 Task: Add an event with the title Presentation Rehearsal and Final Refinements, date '2023/10/30', time 9:15 AM to 11:15 AMand add a description: Throughout the retreat, participants will be immersed in a variety of engaging and interactive exercises that encourage teamwork, problem-solving, and creativity. The activities are carefully designed to challenge individuals, foster collaboration, and highlight the power of collective effort.Select event color  Blueberry . Add location for the event as: 789 Bairro Alto, Lisbon, Portugal, logged in from the account softage.5@softage.netand send the event invitation to softage.8@softage.net and softage.9@softage.net. Set a reminder for the event Weekly on Sunday
Action: Mouse moved to (60, 111)
Screenshot: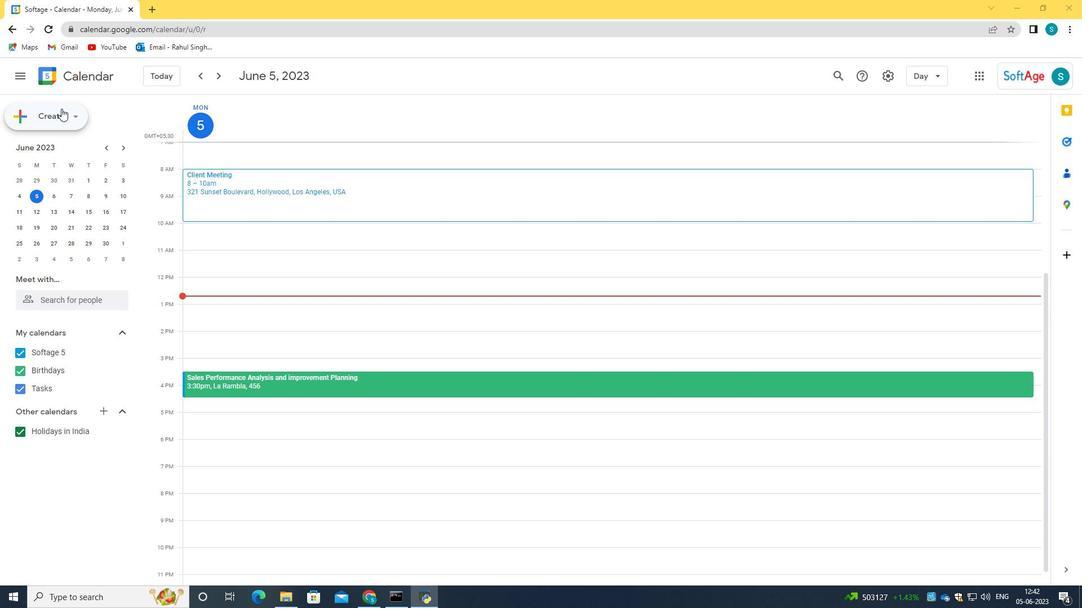
Action: Mouse pressed left at (60, 111)
Screenshot: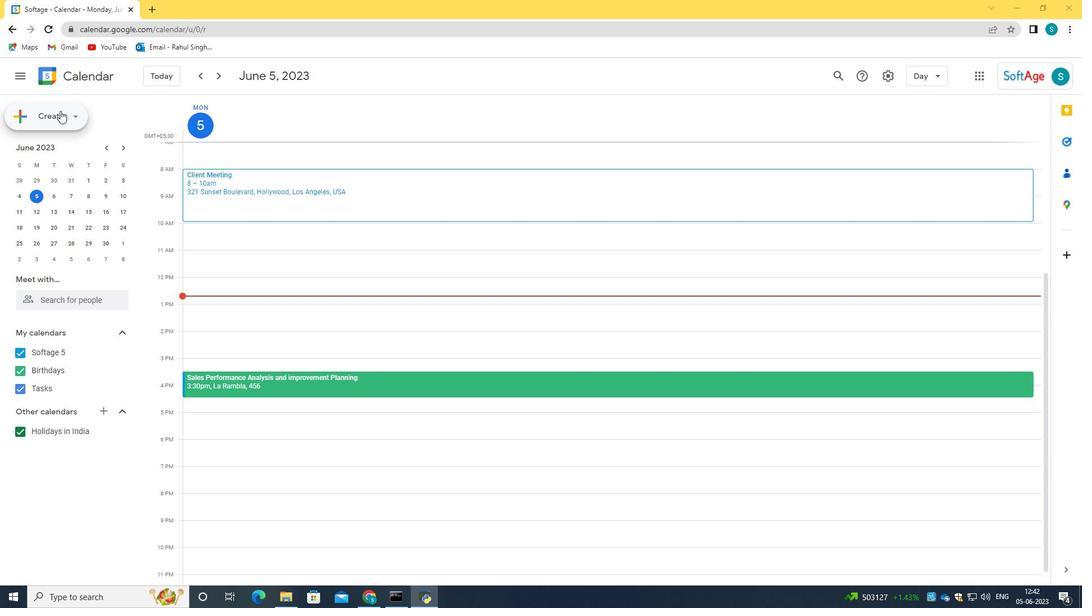 
Action: Mouse moved to (60, 149)
Screenshot: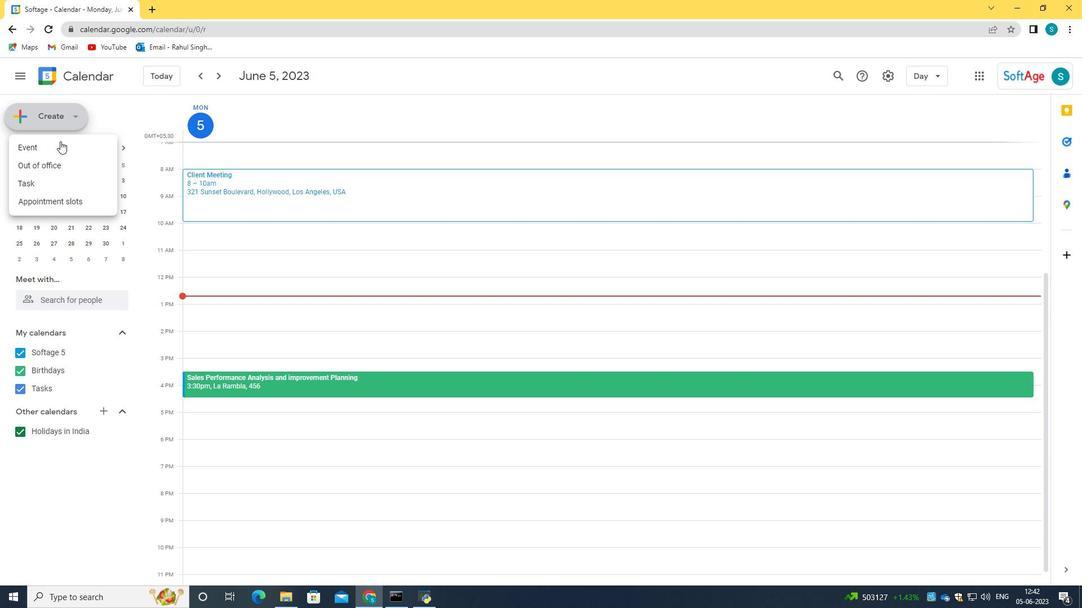 
Action: Mouse pressed left at (60, 149)
Screenshot: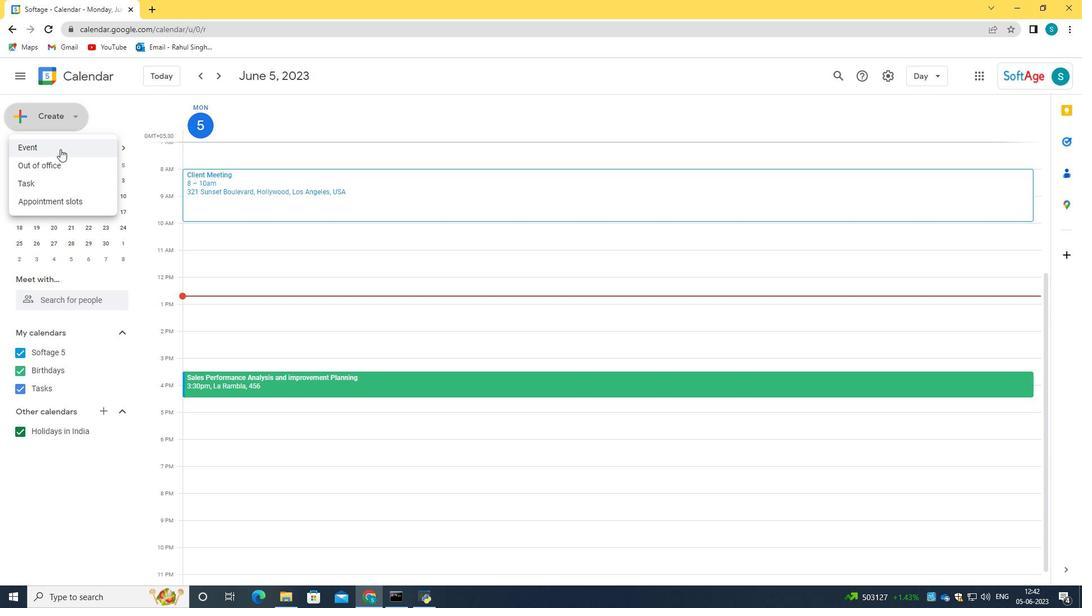 
Action: Mouse moved to (639, 452)
Screenshot: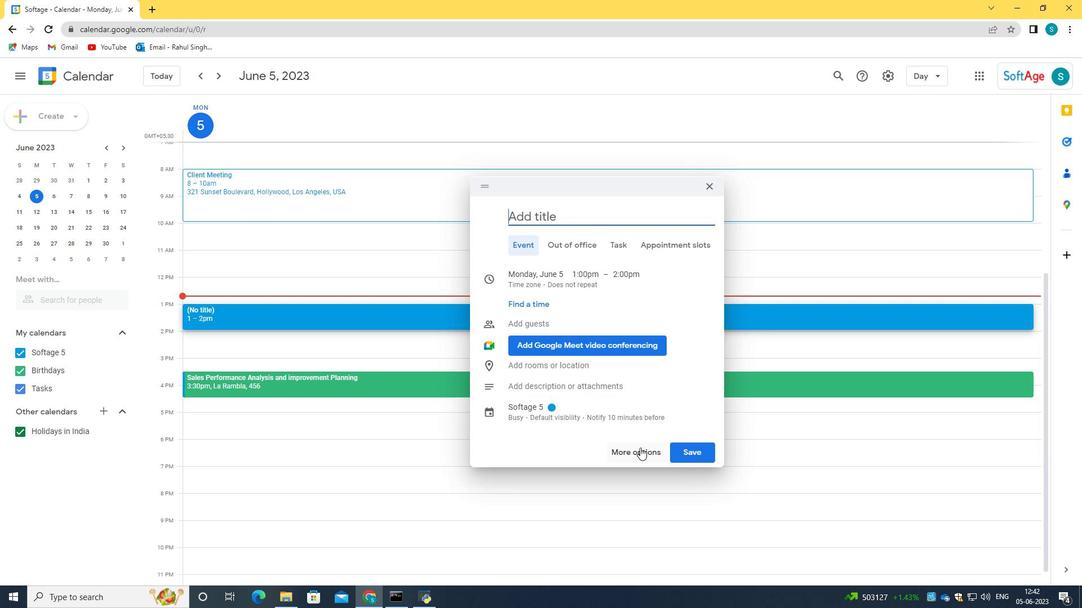 
Action: Mouse pressed left at (639, 452)
Screenshot: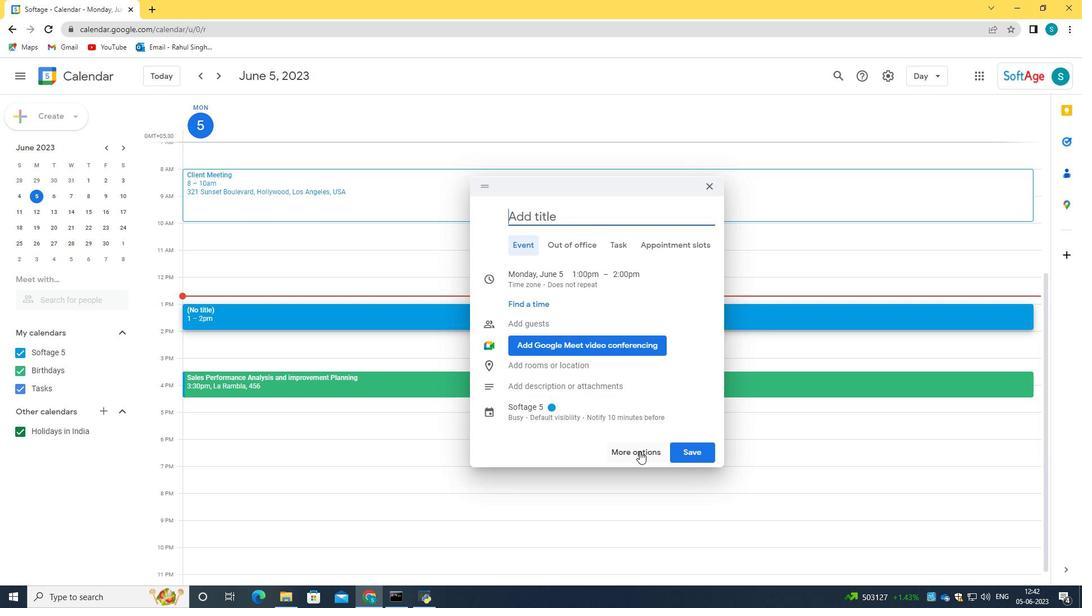 
Action: Mouse moved to (108, 81)
Screenshot: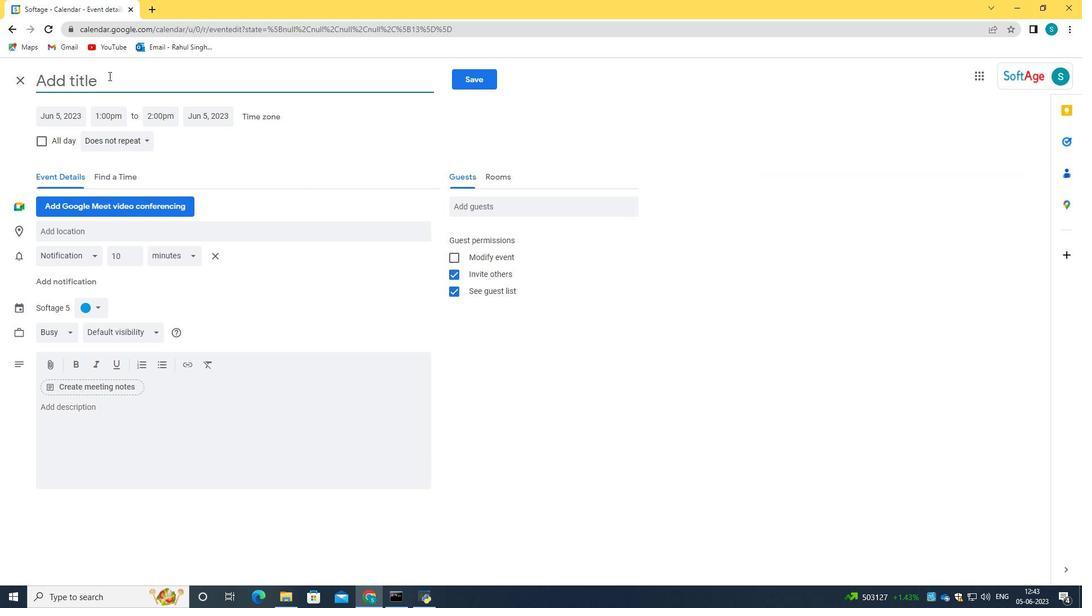 
Action: Mouse pressed left at (108, 81)
Screenshot: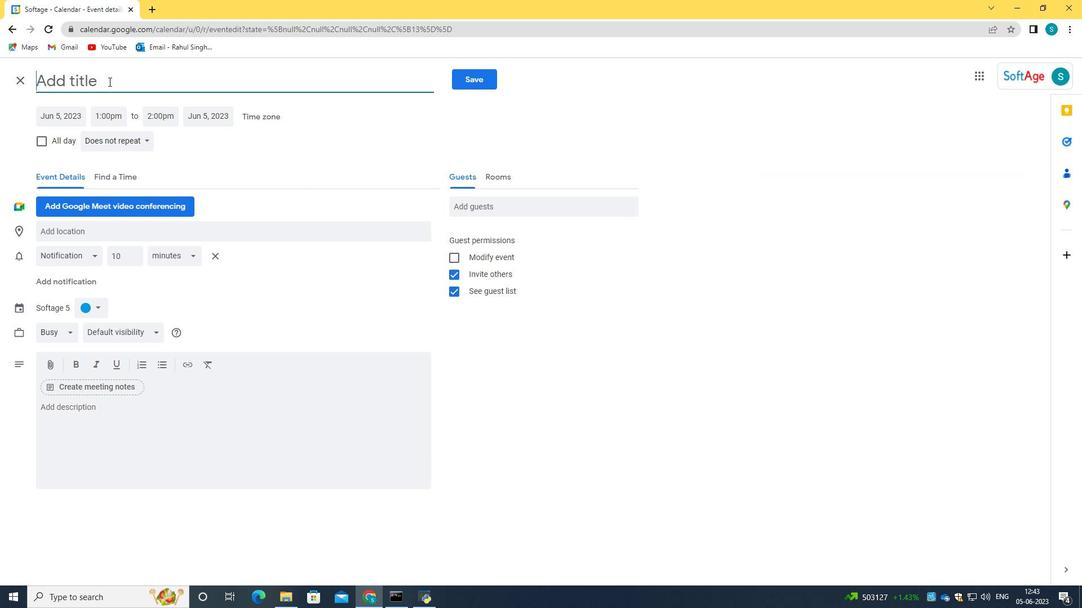 
Action: Key pressed <Key.caps_lock>P<Key.caps_lock>resentation<Key.space><Key.caps_lock>R<Key.caps_lock>ehearsal<Key.space>and<Key.space><Key.caps_lock>F<Key.caps_lock>inal<Key.space><Key.caps_lock>R<Key.caps_lock>efinements,<Key.space><Key.backspace><Key.backspace>
Screenshot: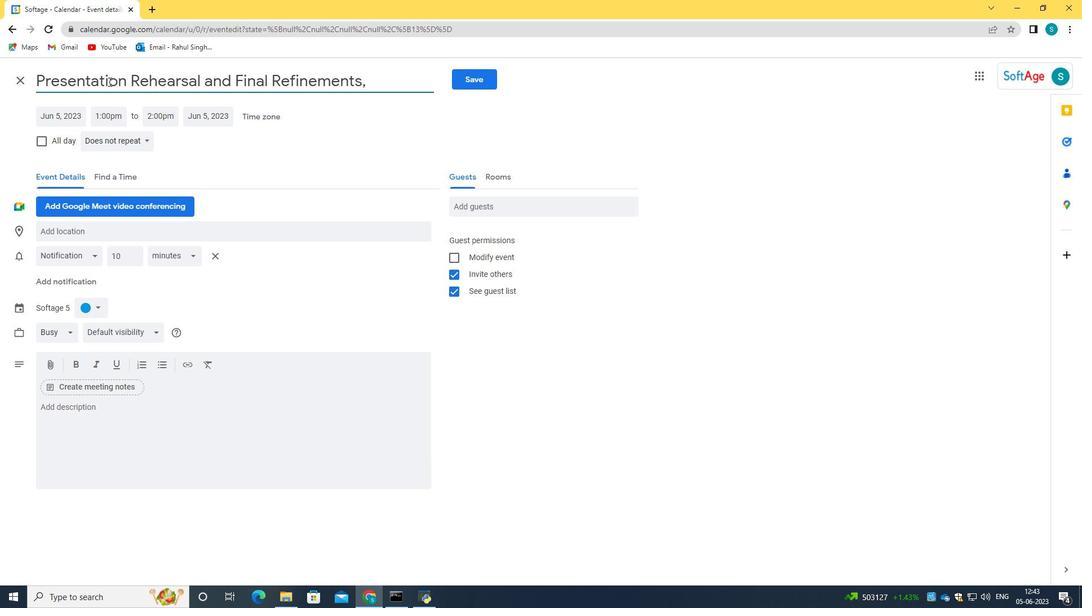 
Action: Mouse moved to (59, 115)
Screenshot: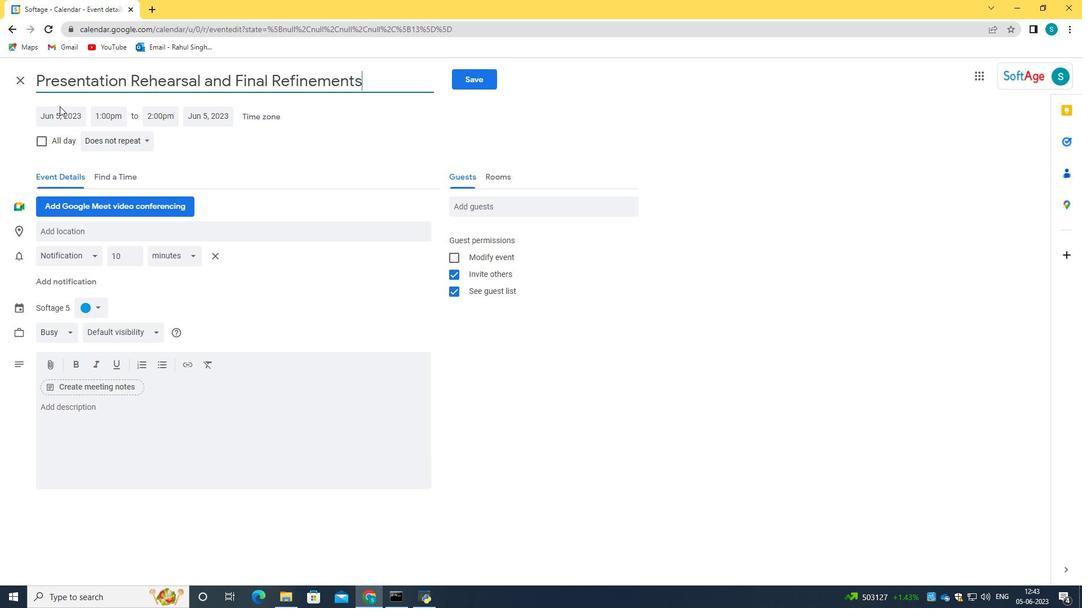 
Action: Mouse pressed left at (59, 115)
Screenshot: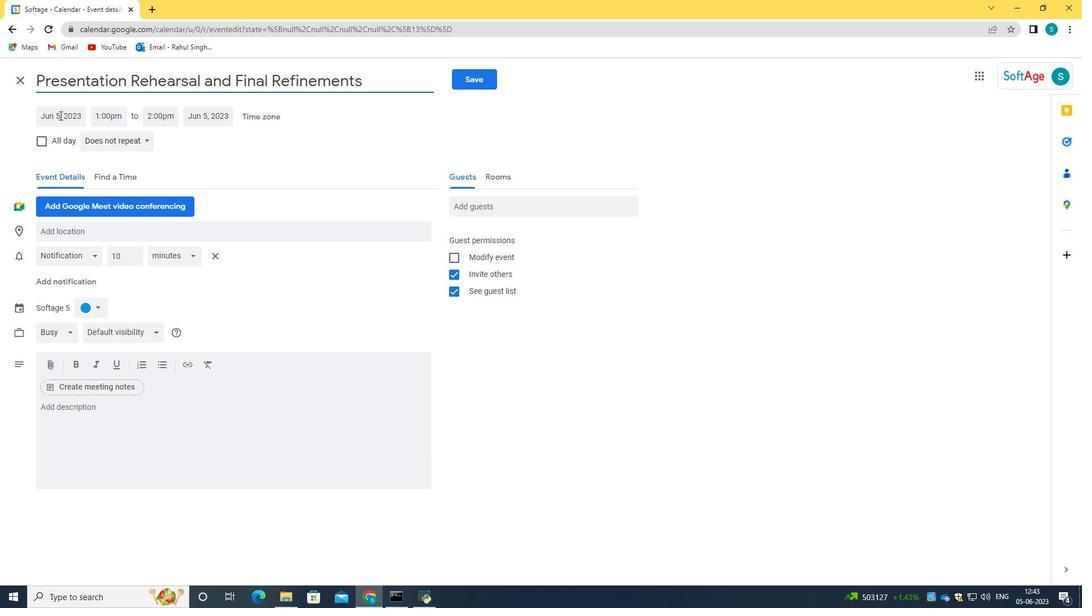 
Action: Key pressed 2023/10/30<Key.tab>09<Key.shift_r>:15<Key.space>am<Key.space><Key.tab>11<Key.shift_r>:15<Key.space>am
Screenshot: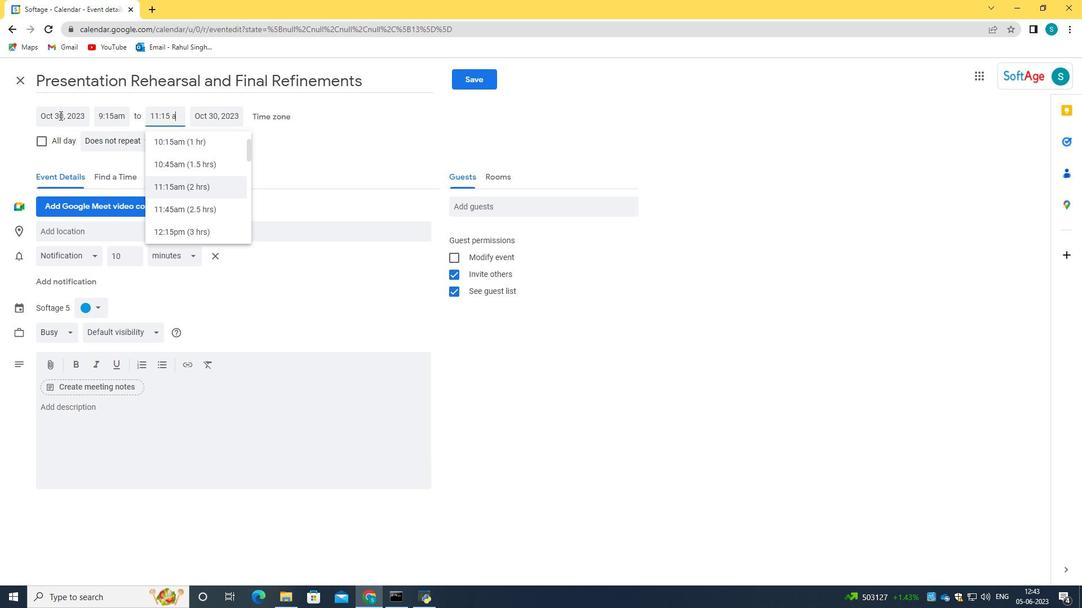 
Action: Mouse moved to (193, 185)
Screenshot: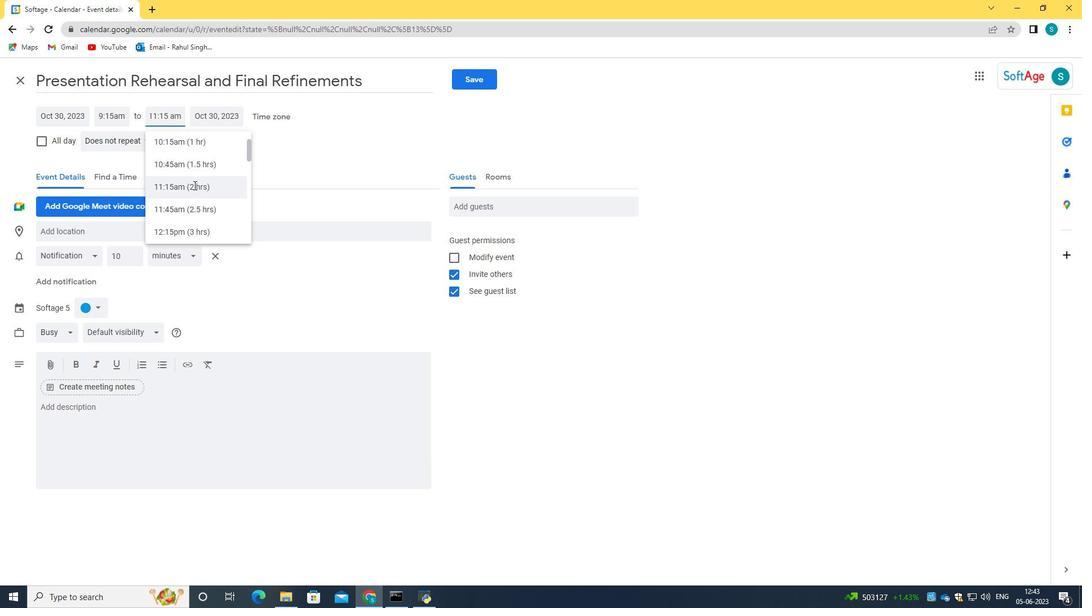 
Action: Mouse pressed left at (193, 185)
Screenshot: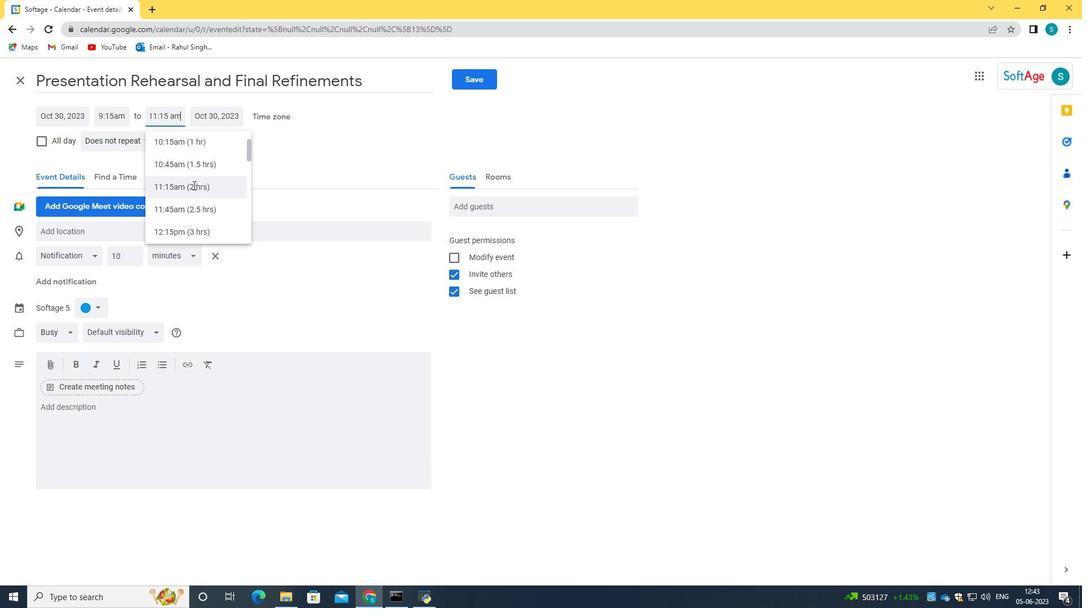 
Action: Mouse moved to (283, 152)
Screenshot: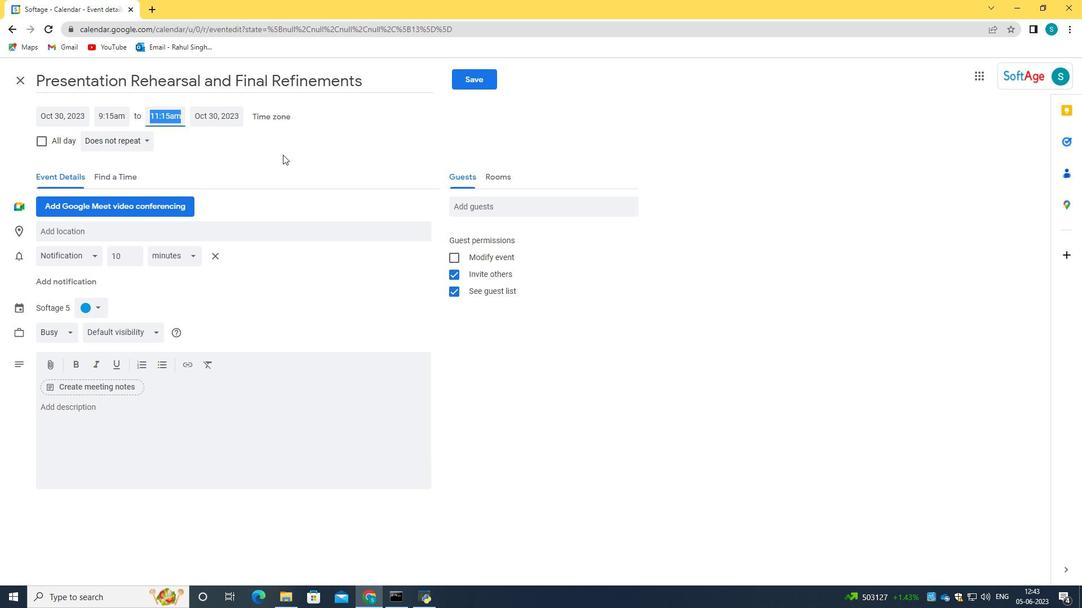 
Action: Mouse pressed left at (283, 152)
Screenshot: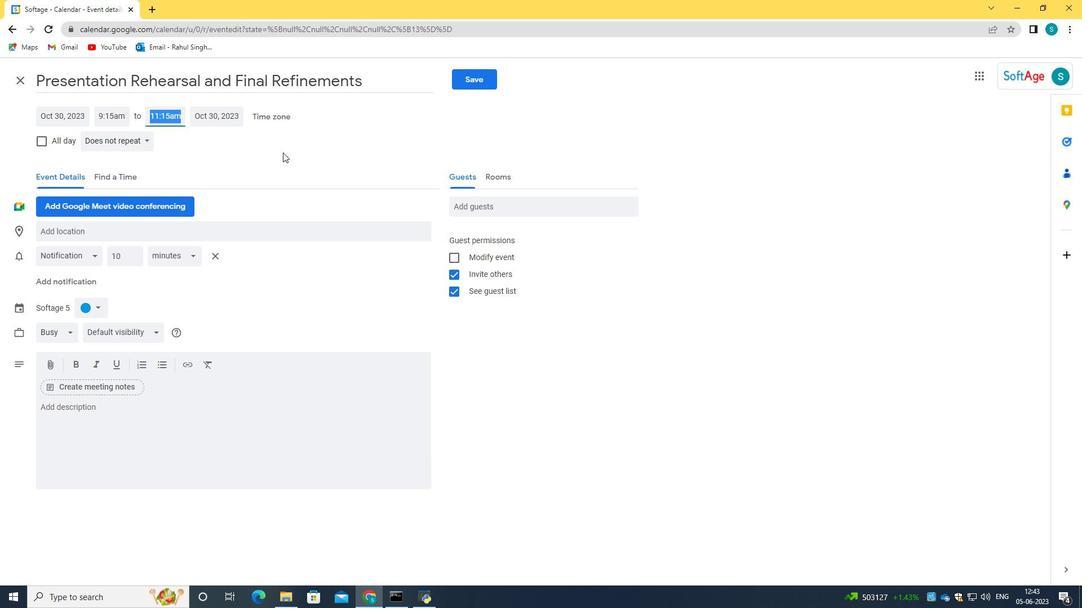 
Action: Mouse moved to (141, 433)
Screenshot: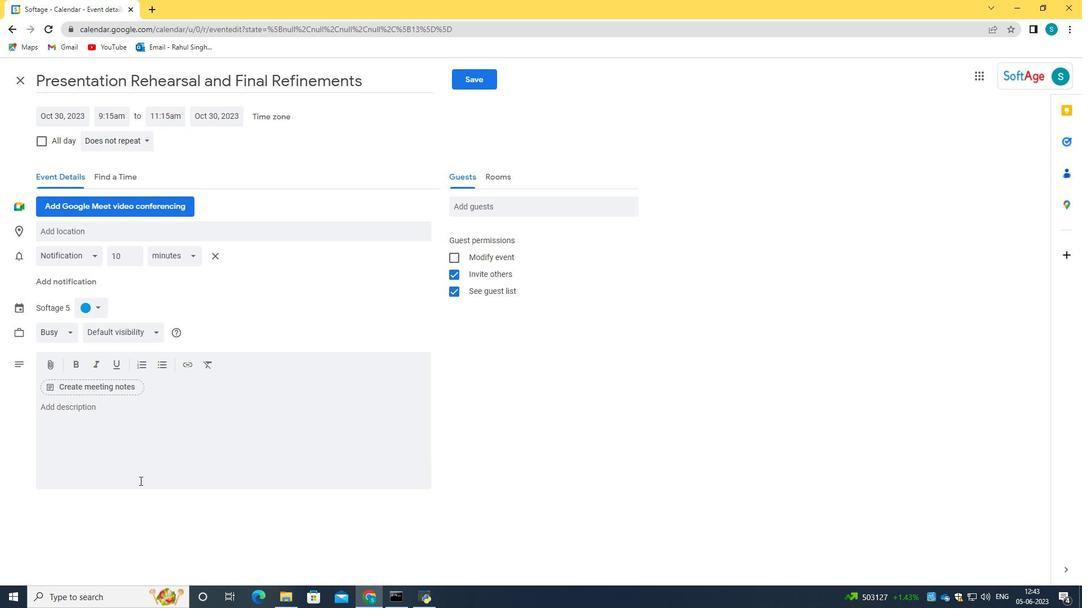 
Action: Mouse pressed left at (141, 433)
Screenshot: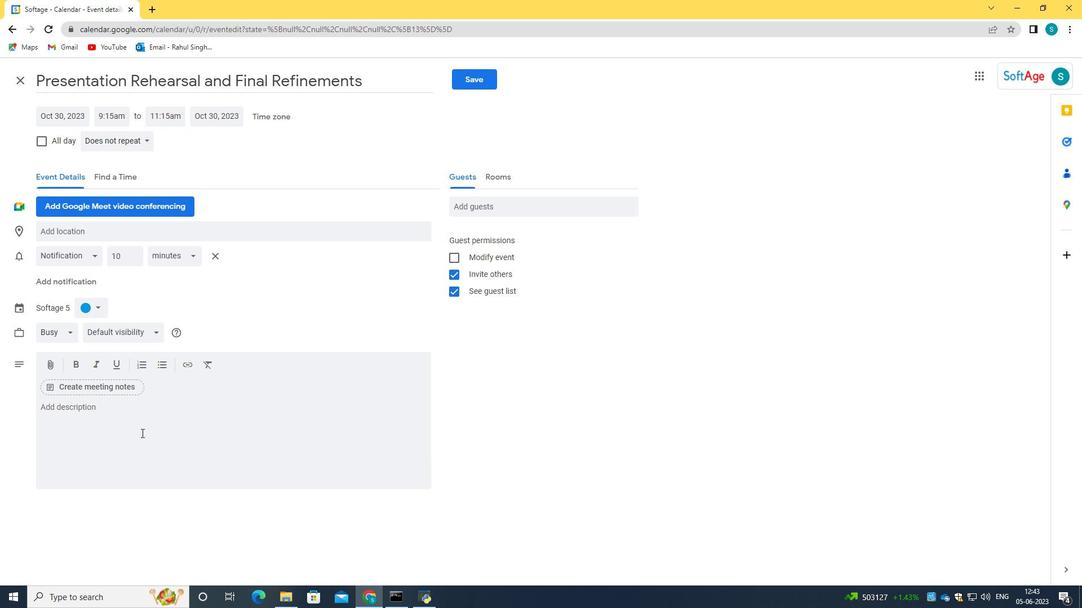 
Action: Key pressed <Key.caps_lock>T<Key.caps_lock>hroughout<Key.space>the<Key.space>retreat<Key.space><Key.backspace>,<Key.space>participants<Key.space>will<Key.space>be<Key.space>immersed<Key.space>in<Key.space>a<Key.space>variety<Key.space>of<Key.space>engaging<Key.space>and<Key.space>interactive<Key.space>s<Key.backspace>exercises<Key.space>that<Key.space>encourage<Key.space>teamwork,<Key.space>problem-solving<Key.space><Key.backspace><Key.space>and<Key.space>creativity.<Key.space><Key.caps_lock>T<Key.caps_lock>he<Key.space>activie<Key.backspace>es<Key.space><Key.backspace><Key.backspace><Key.backspace>ties<Key.space>are<Key.space>carefully<Key.space>designed<Key.space>to<Key.space>challenge<Key.space>individuals<Key.space><Key.backspace>,<Key.space>foster<Key.space>collaboration,<Key.space>and<Key.space>highlights<Key.space>the<Key.space>o<Key.backspace>power<Key.space>of<Key.space>collective<Key.space>effoer<Key.backspace><Key.backspace>rt.
Screenshot: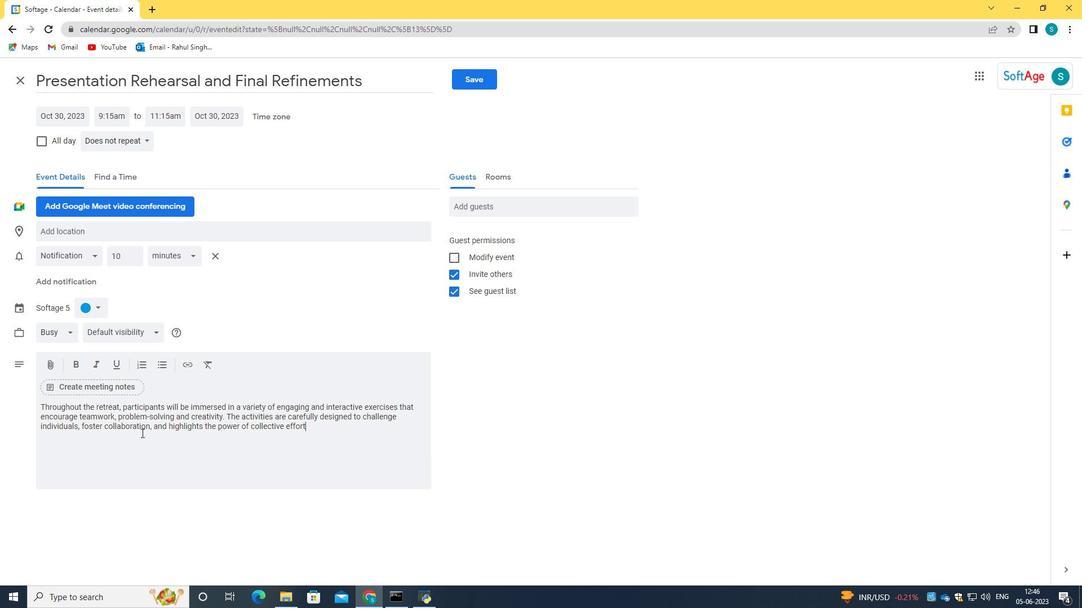 
Action: Mouse moved to (95, 308)
Screenshot: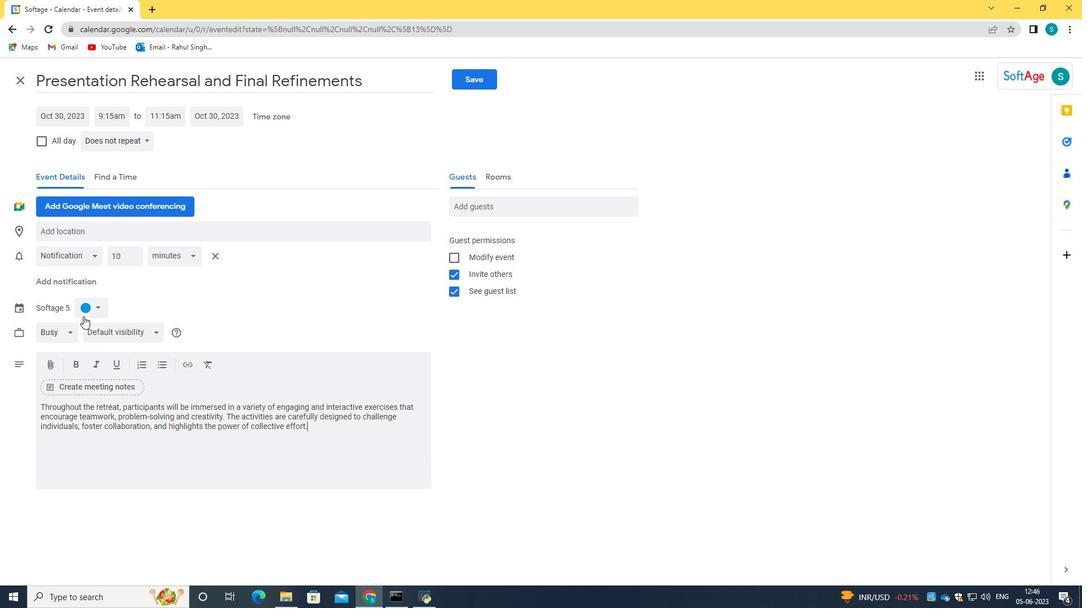 
Action: Mouse pressed left at (95, 308)
Screenshot: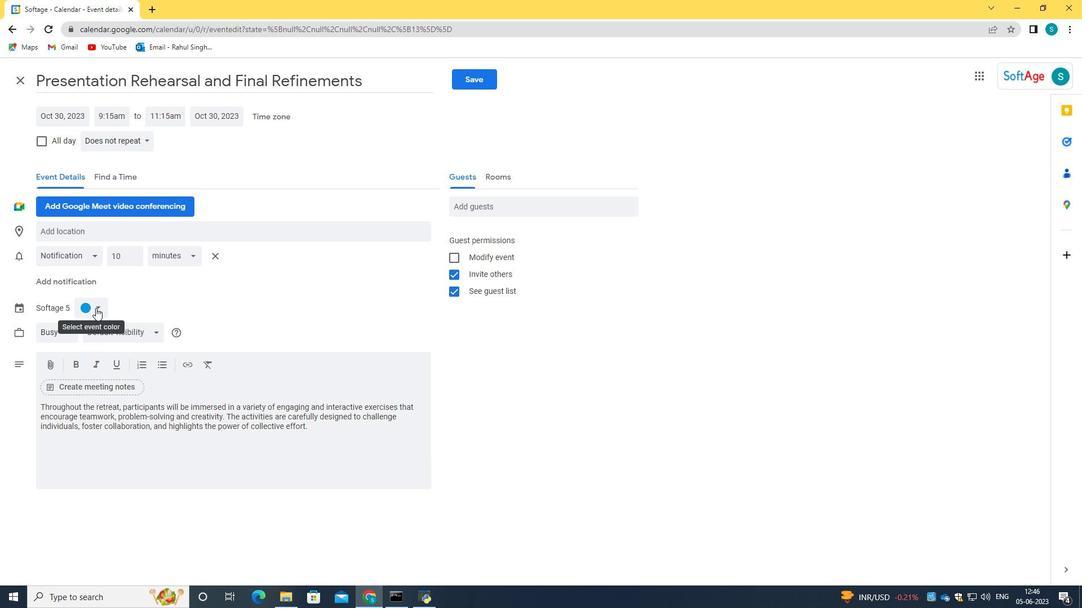 
Action: Mouse moved to (100, 346)
Screenshot: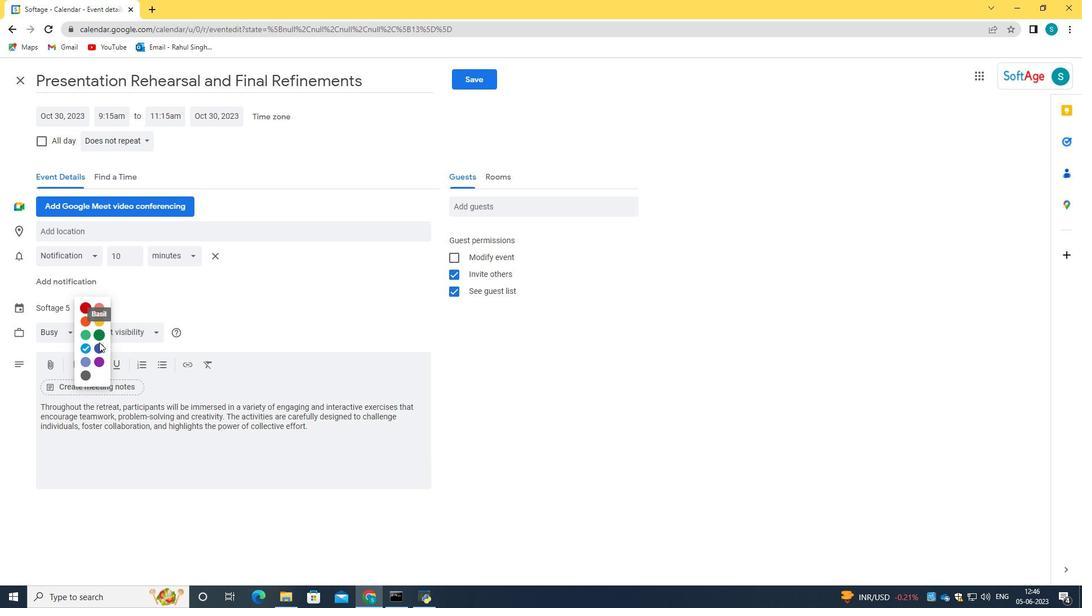 
Action: Mouse pressed left at (100, 346)
Screenshot: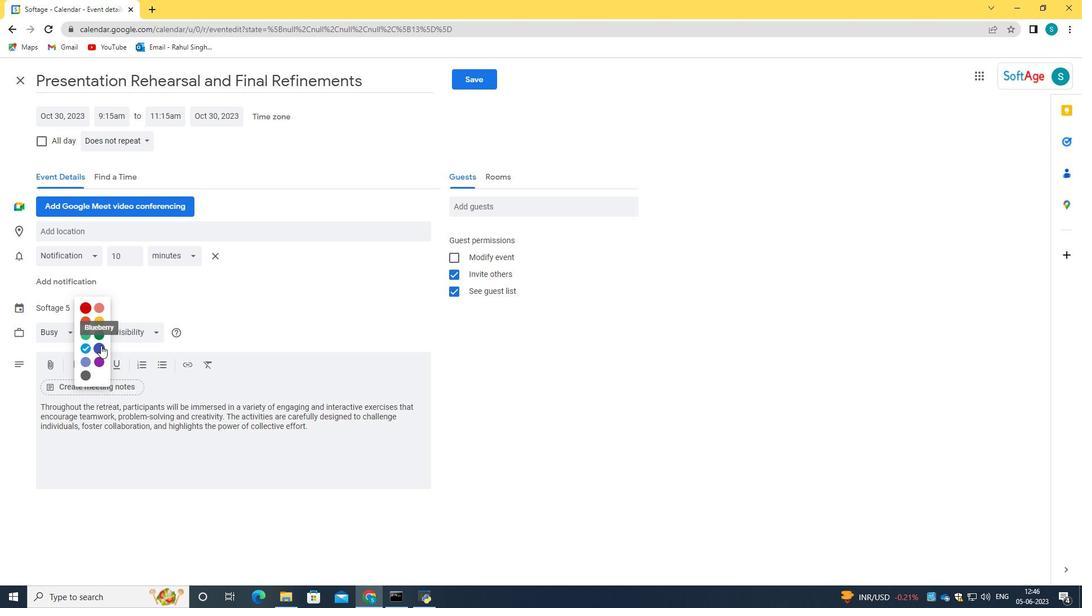 
Action: Mouse moved to (126, 228)
Screenshot: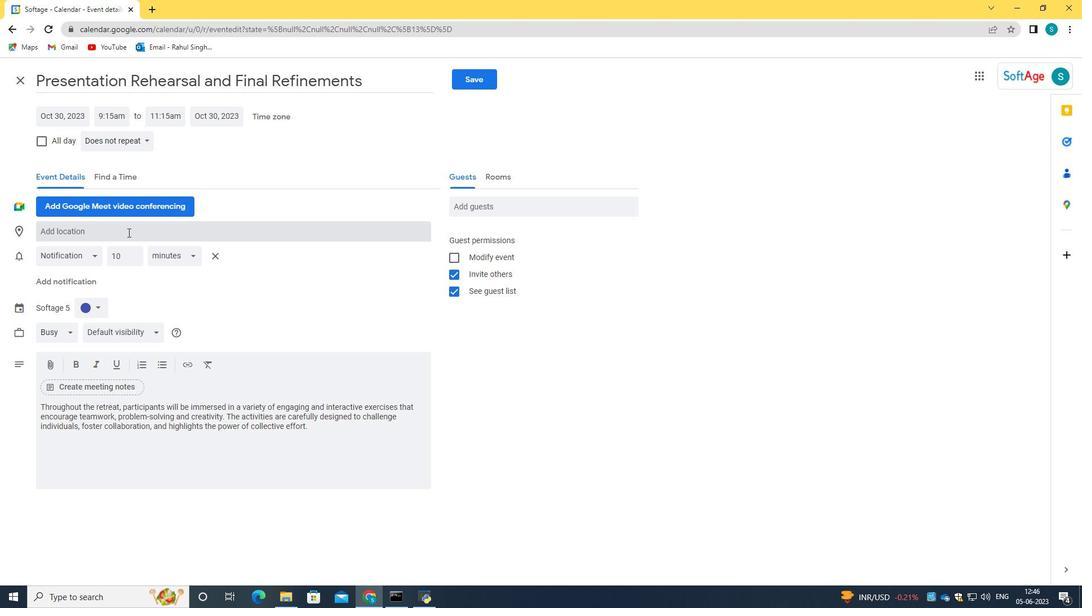 
Action: Mouse pressed left at (126, 228)
Screenshot: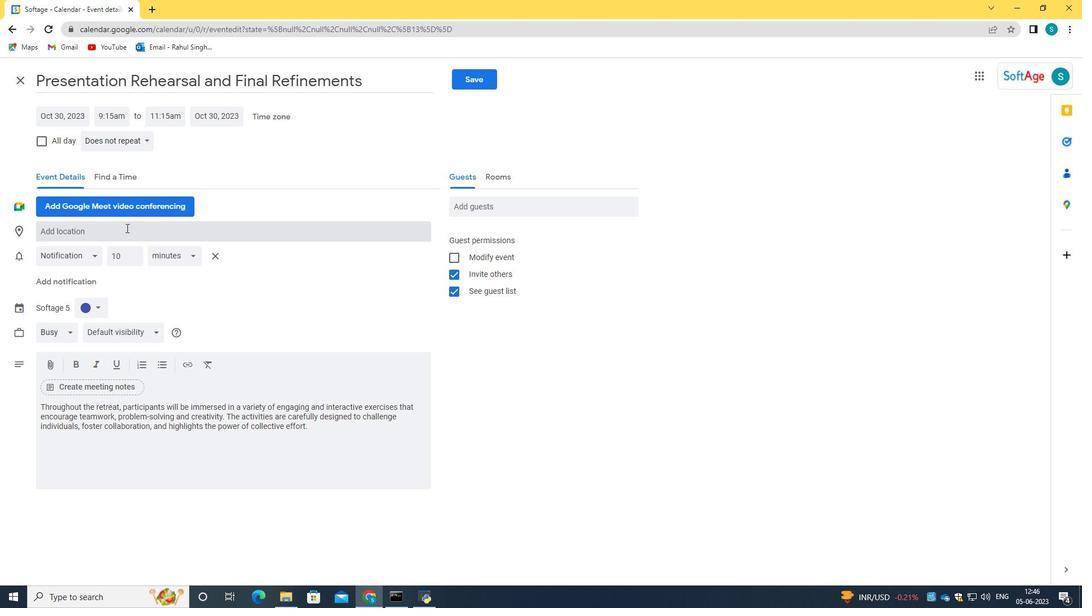 
Action: Key pressed 789<Key.space><Key.caps_lock>B<Key.caps_lock>airro<Key.space><Key.caps_lock>A<Key.caps_lock>lto,<Key.space>l<Key.caps_lock>ISB=<Key.backspace><Key.backspace><Key.backspace><Key.backspace><Key.backspace>L<Key.caps_lock>isbon,<Key.space>p<Key.backspace><Key.caps_lock>P<Key.caps_lock>ottu<Key.backspace><Key.backspace><Key.backspace>rtugal
Screenshot: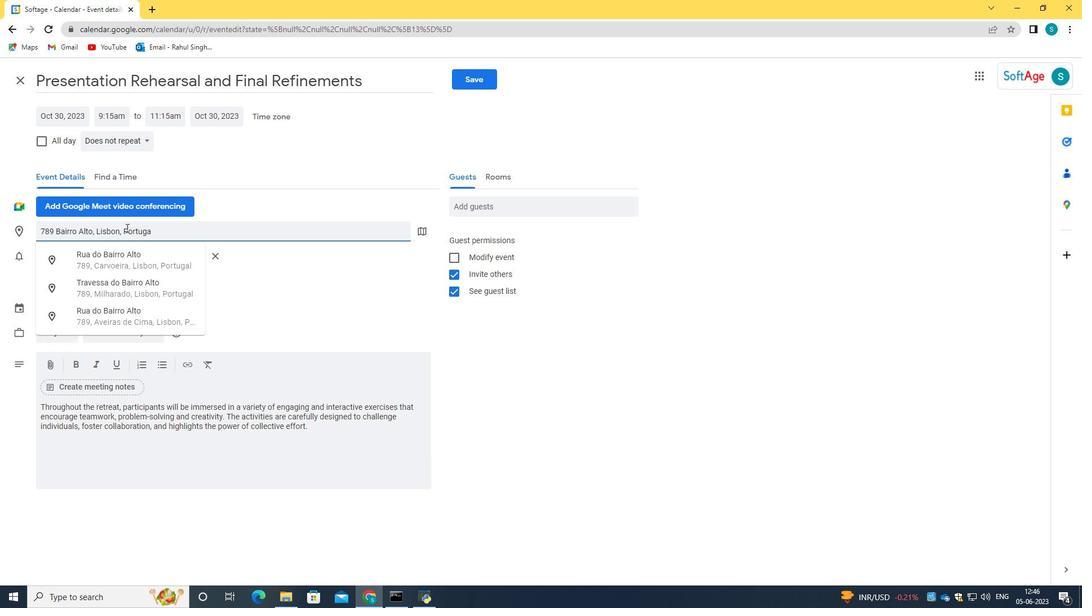 
Action: Mouse moved to (125, 254)
Screenshot: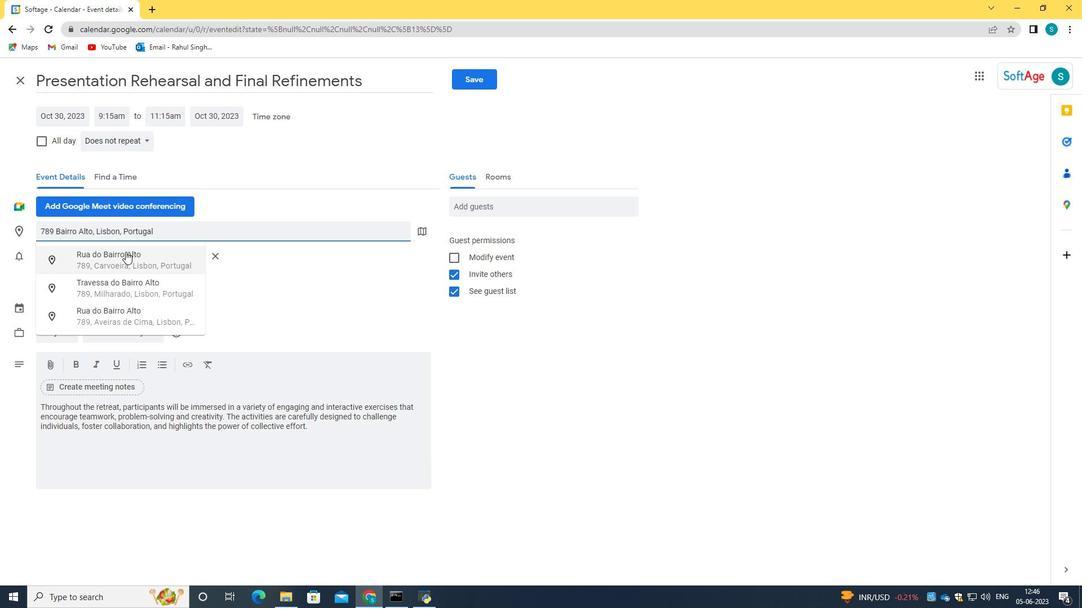 
Action: Mouse pressed left at (125, 254)
Screenshot: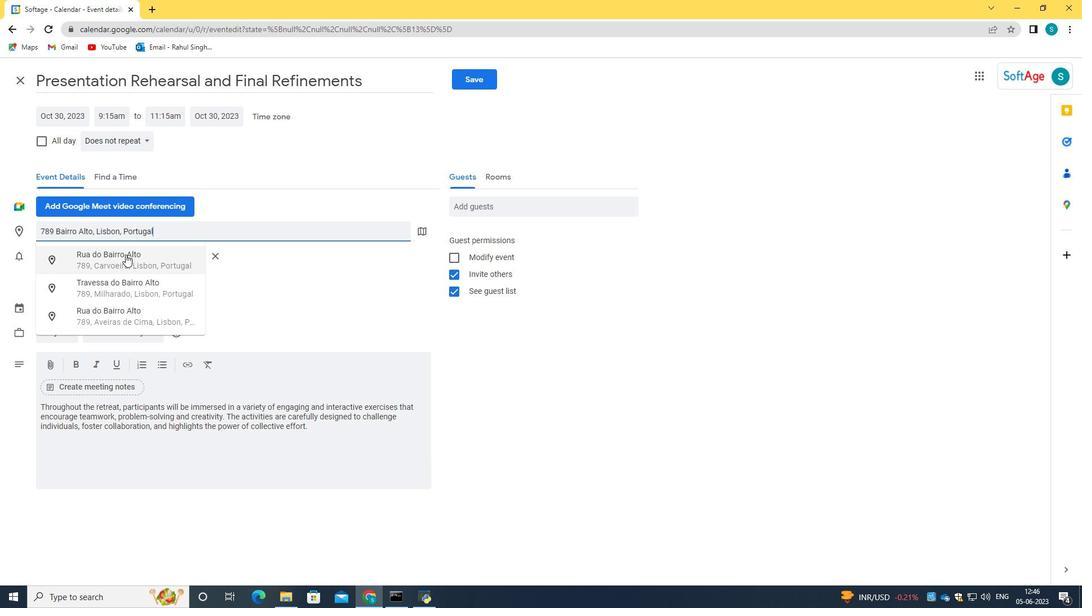 
Action: Mouse moved to (490, 202)
Screenshot: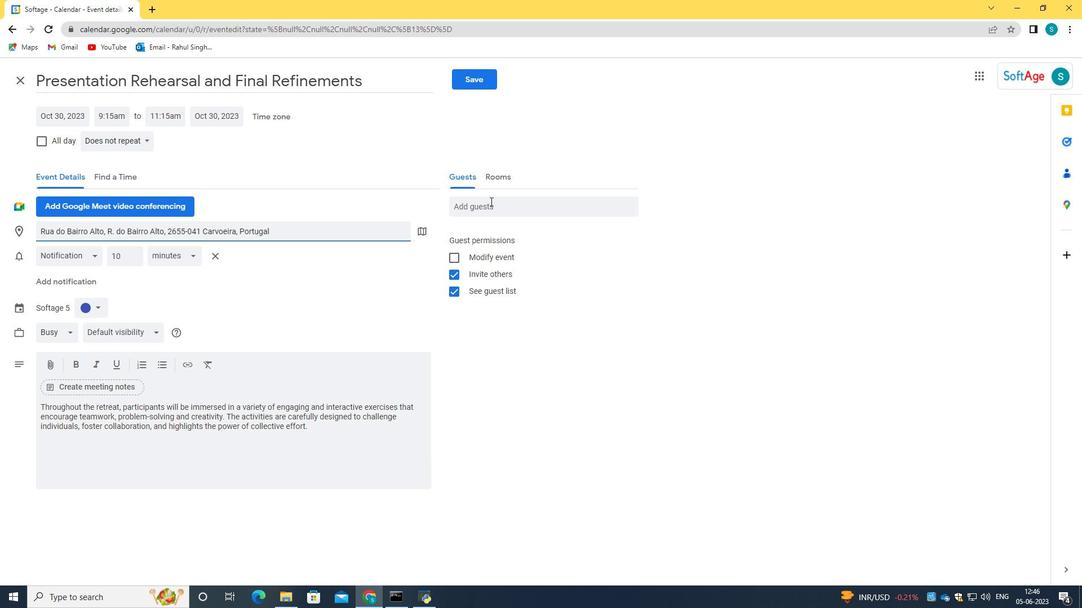 
Action: Mouse pressed left at (490, 202)
Screenshot: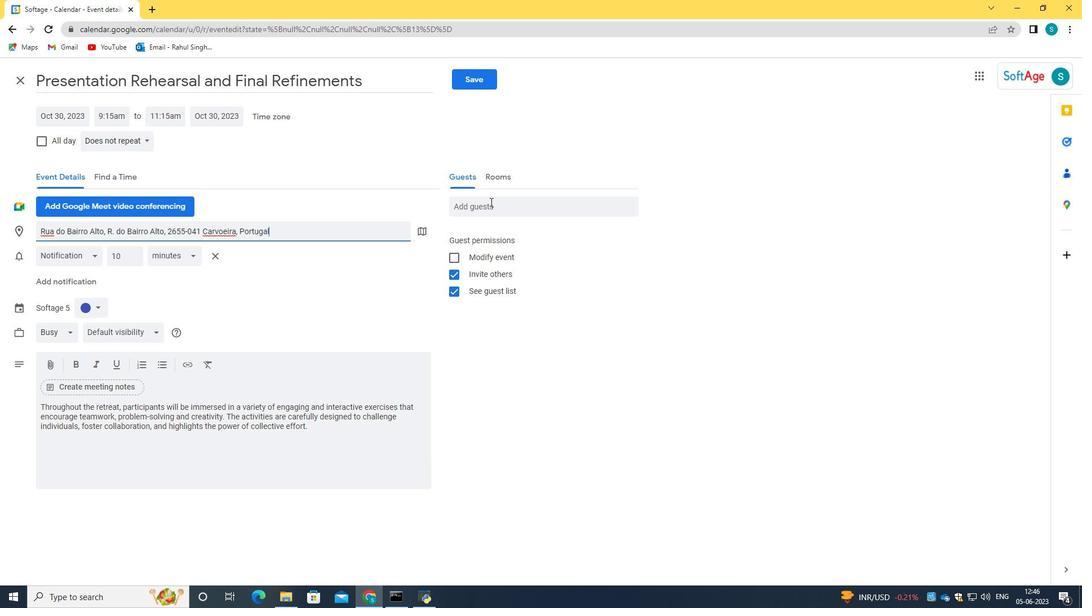 
Action: Key pressed softage.8<Key.shift>@softage.net<Key.tab>softage.9<Key.shift>@softage.net
Screenshot: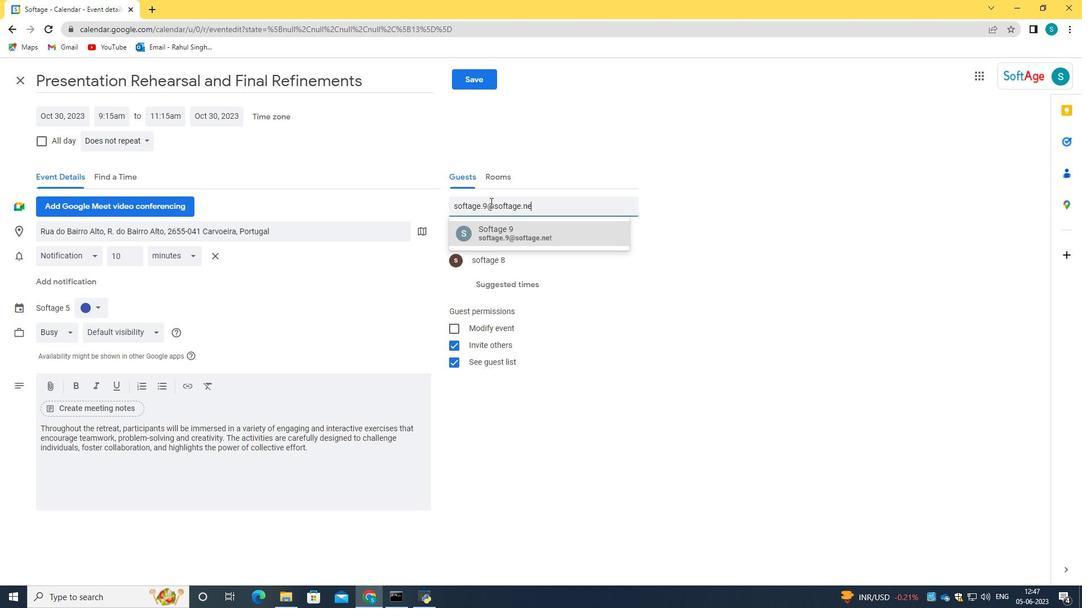 
Action: Mouse moved to (519, 229)
Screenshot: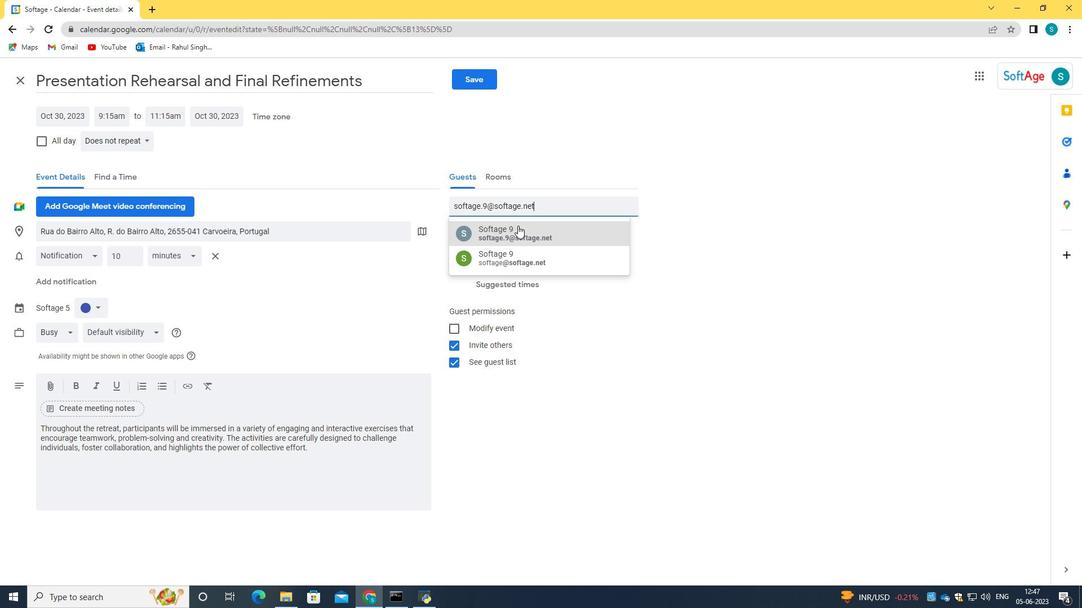 
Action: Mouse pressed left at (519, 229)
Screenshot: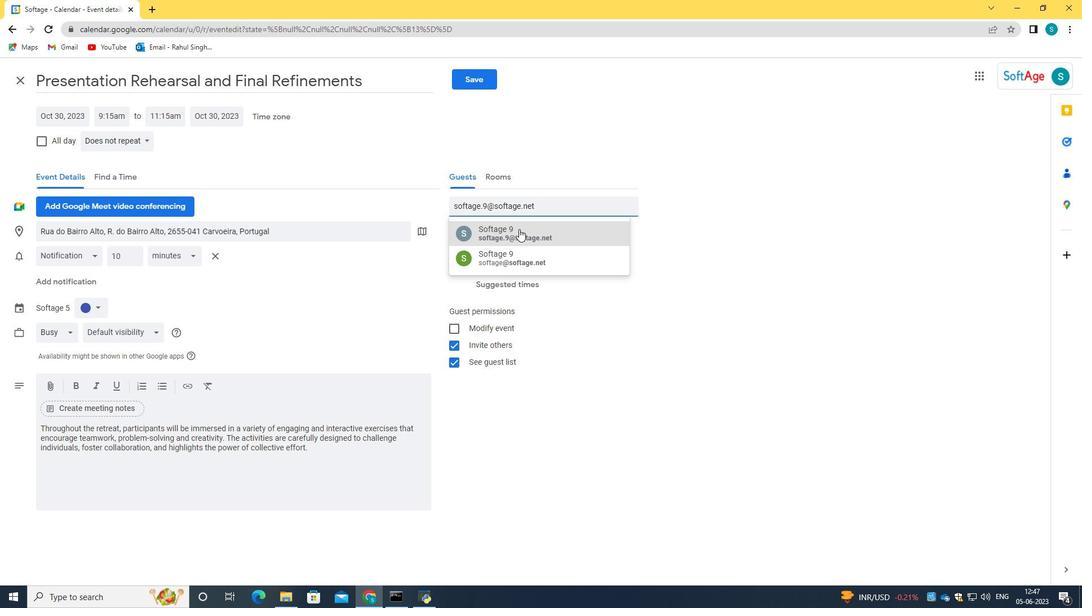 
Action: Mouse moved to (126, 140)
Screenshot: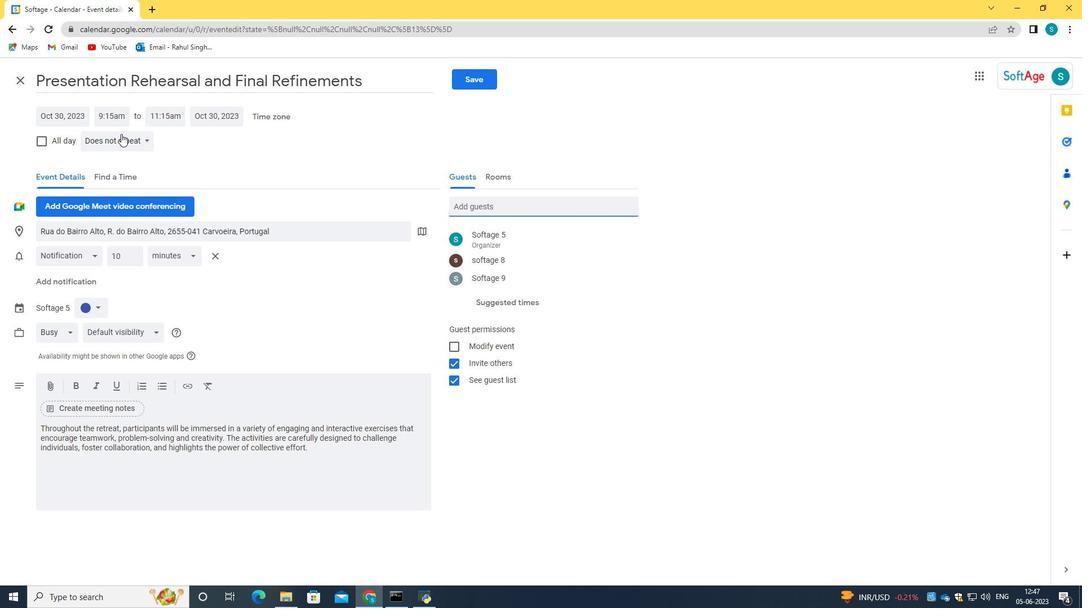 
Action: Mouse pressed left at (126, 140)
Screenshot: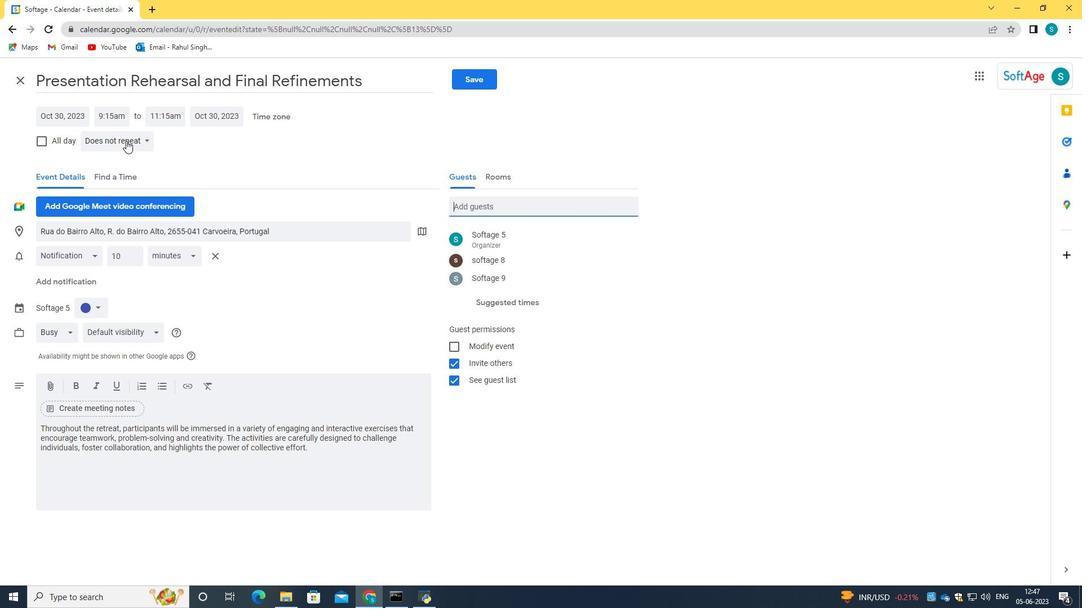 
Action: Mouse moved to (132, 269)
Screenshot: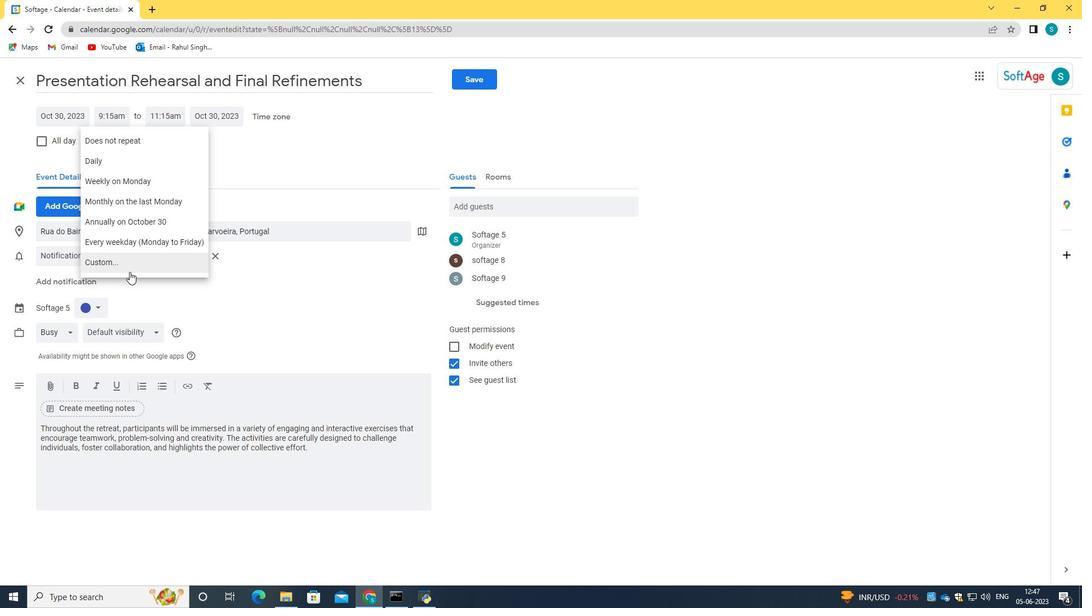 
Action: Mouse pressed left at (132, 269)
Screenshot: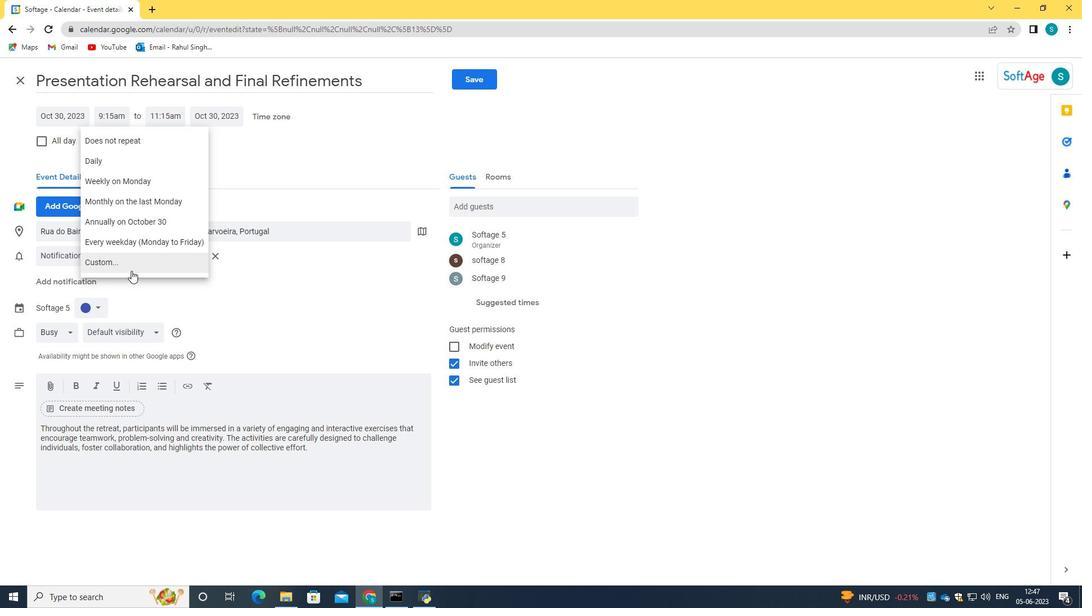 
Action: Mouse moved to (453, 301)
Screenshot: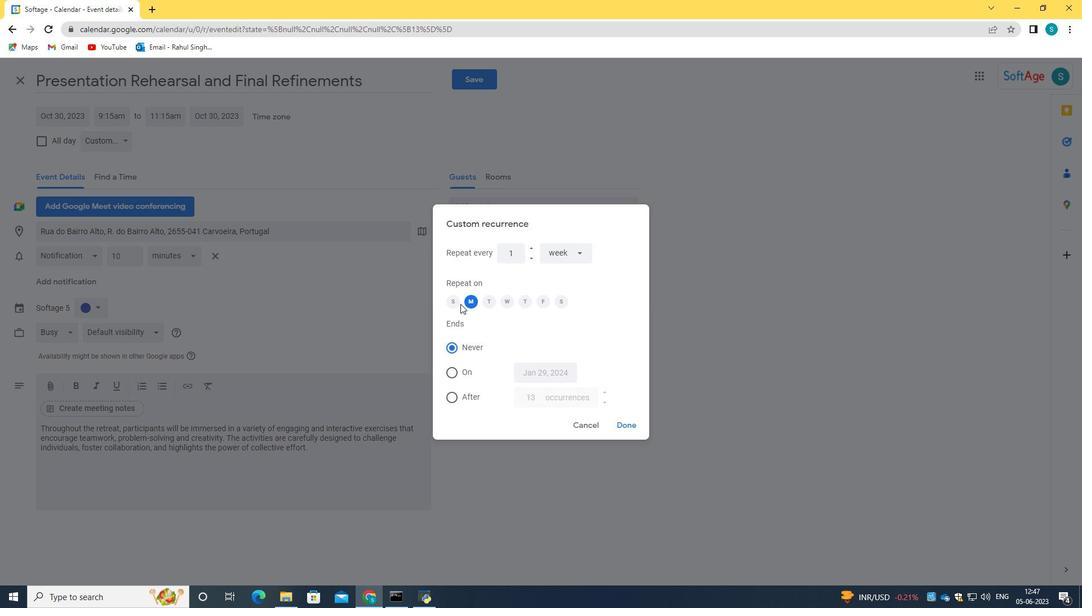 
Action: Mouse pressed left at (453, 301)
Screenshot: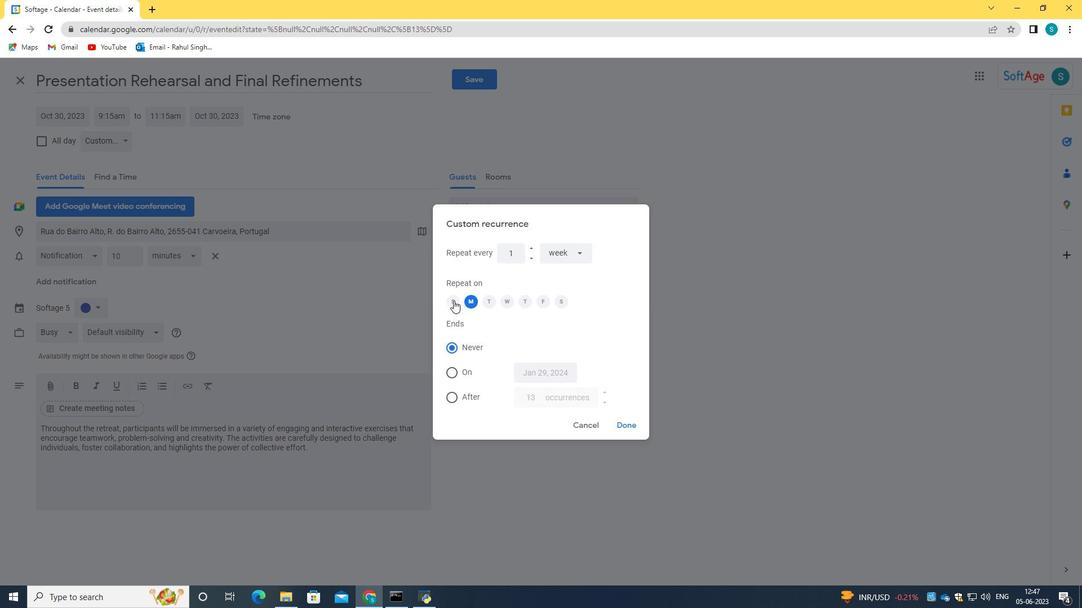 
Action: Mouse moved to (465, 302)
Screenshot: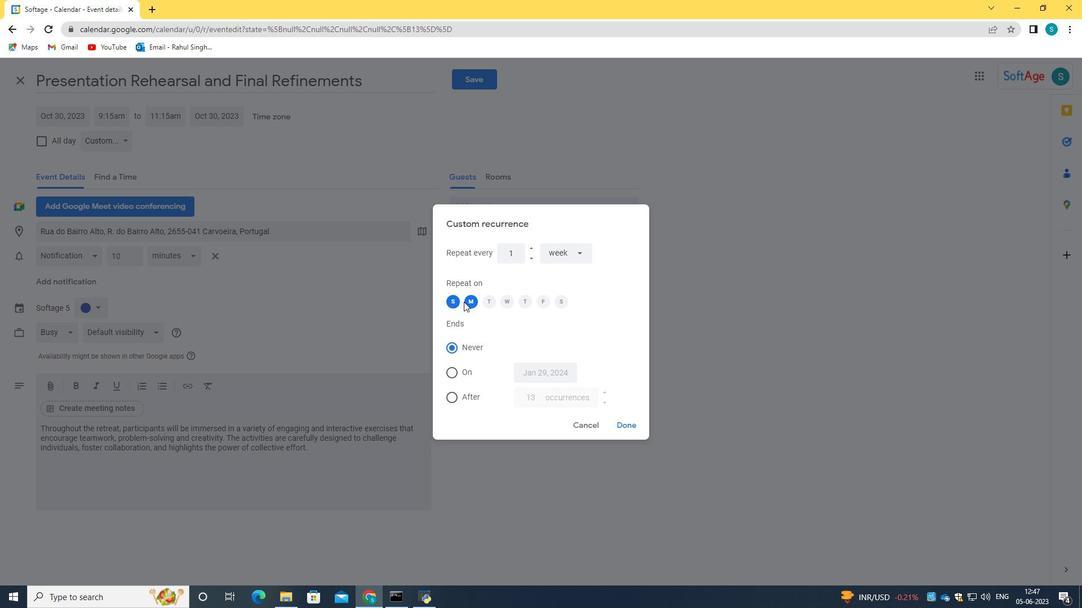 
Action: Mouse pressed left at (465, 302)
Screenshot: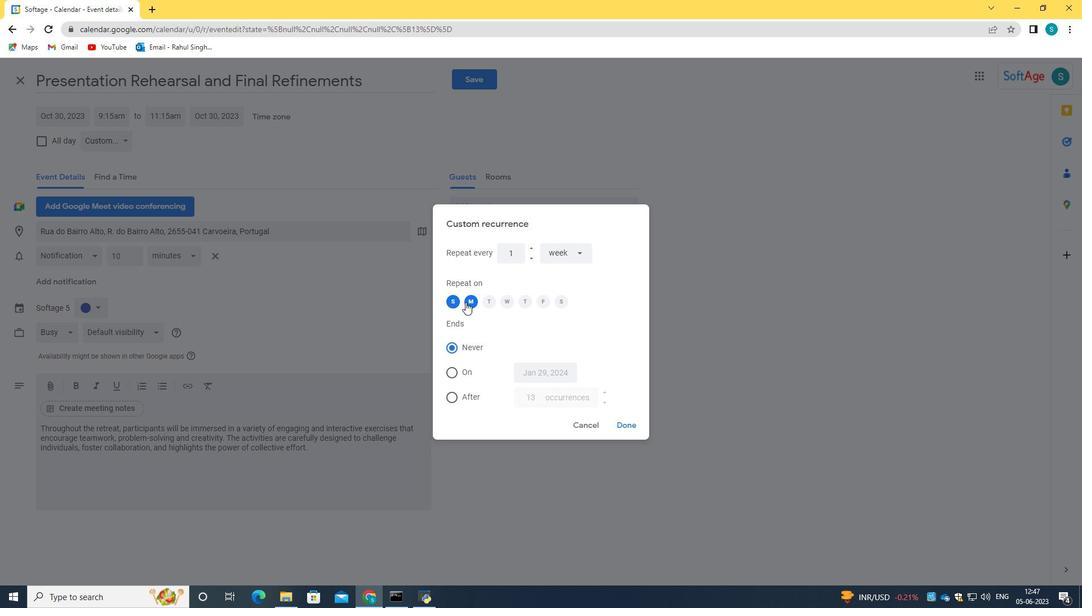 
Action: Mouse moved to (625, 421)
Screenshot: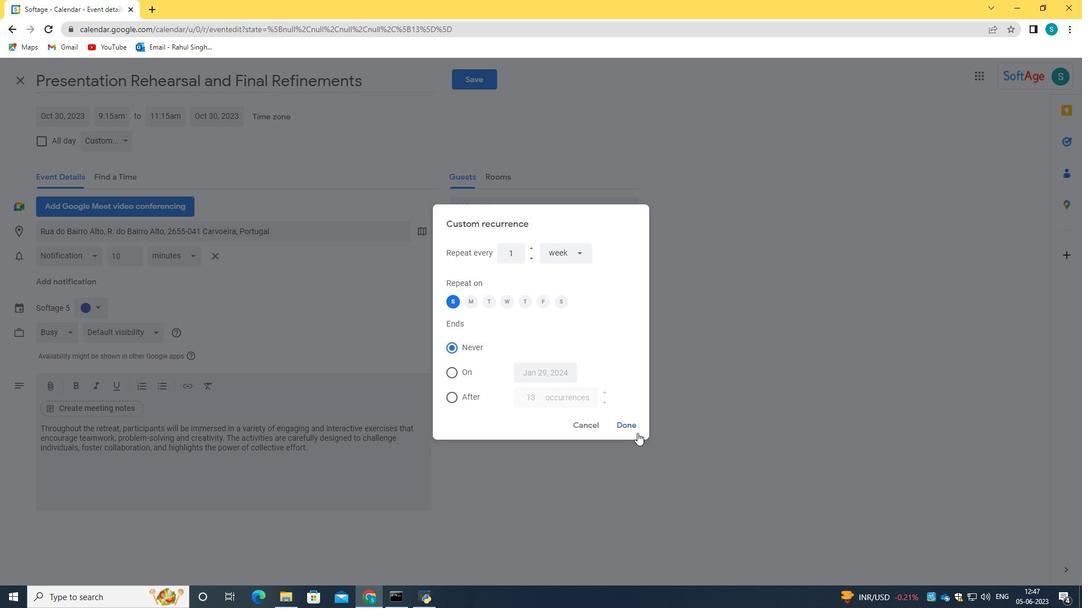 
Action: Mouse pressed left at (625, 421)
Screenshot: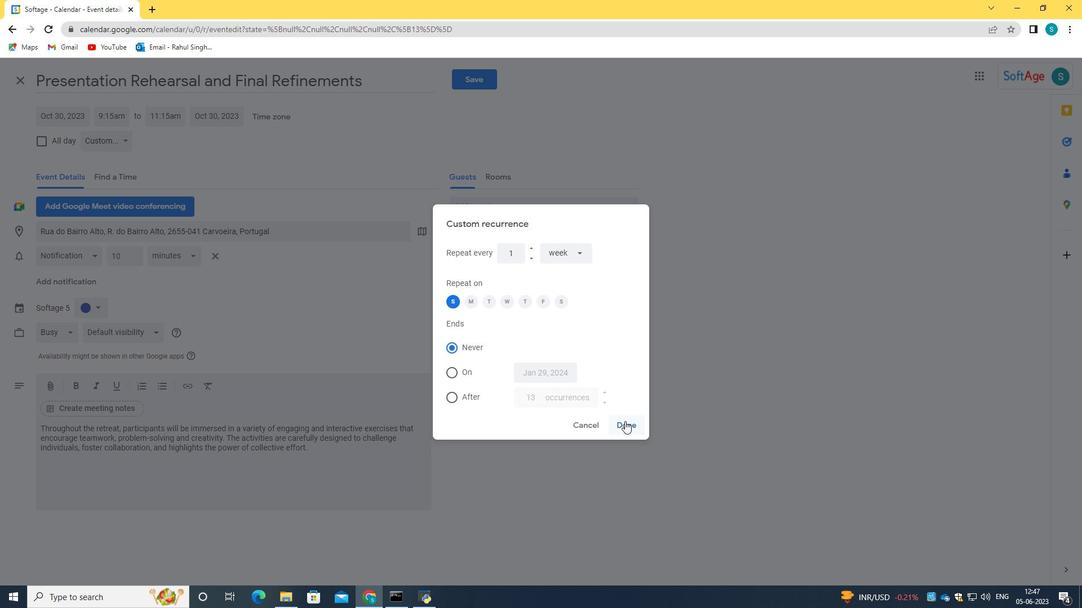 
Action: Mouse moved to (470, 81)
Screenshot: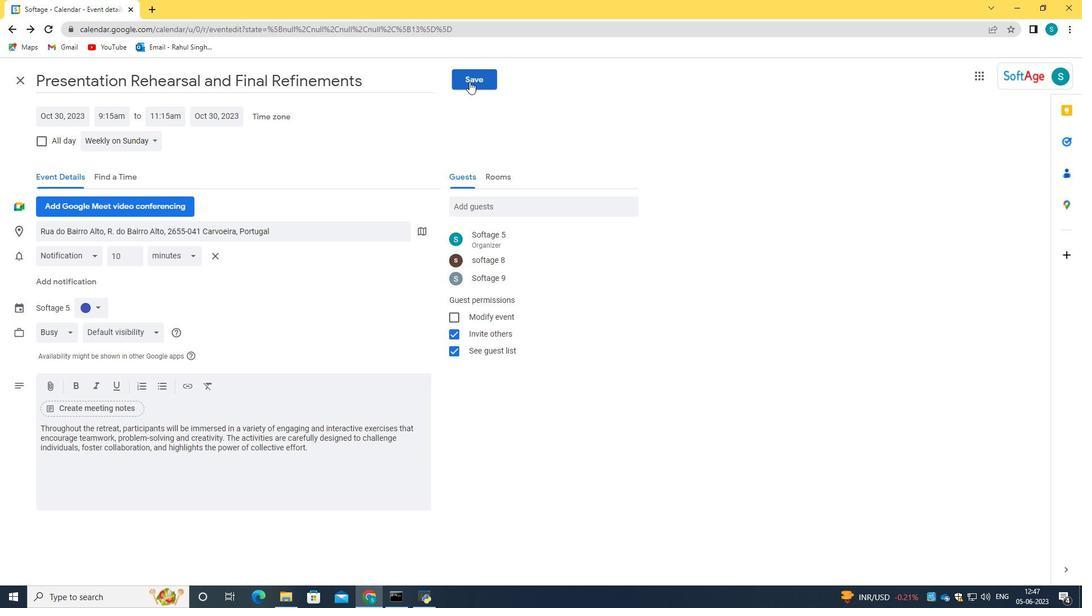 
Action: Mouse pressed left at (470, 81)
Screenshot: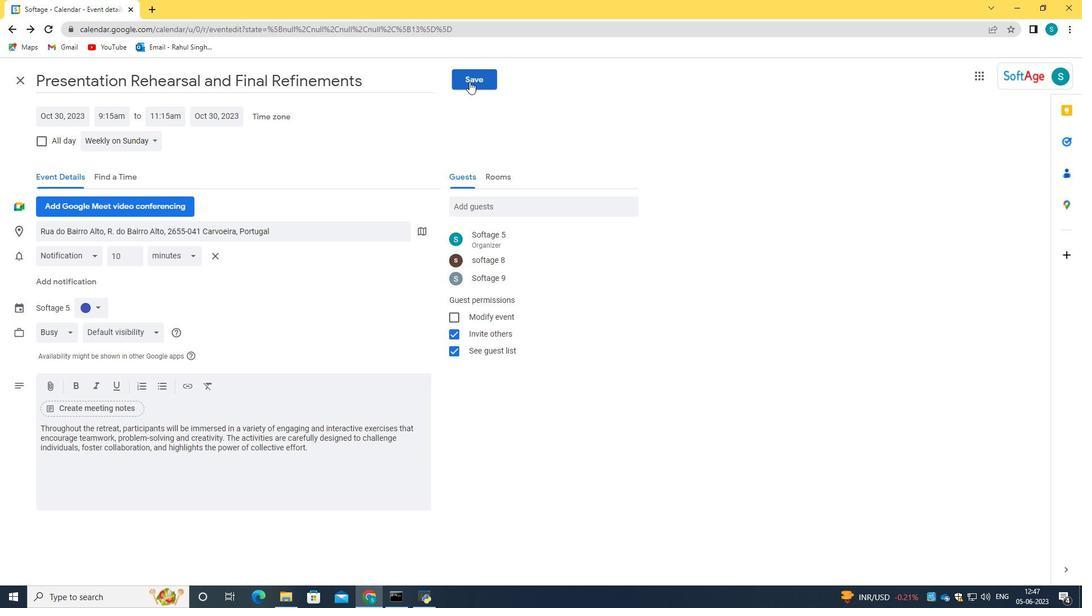 
Action: Mouse moved to (650, 349)
Screenshot: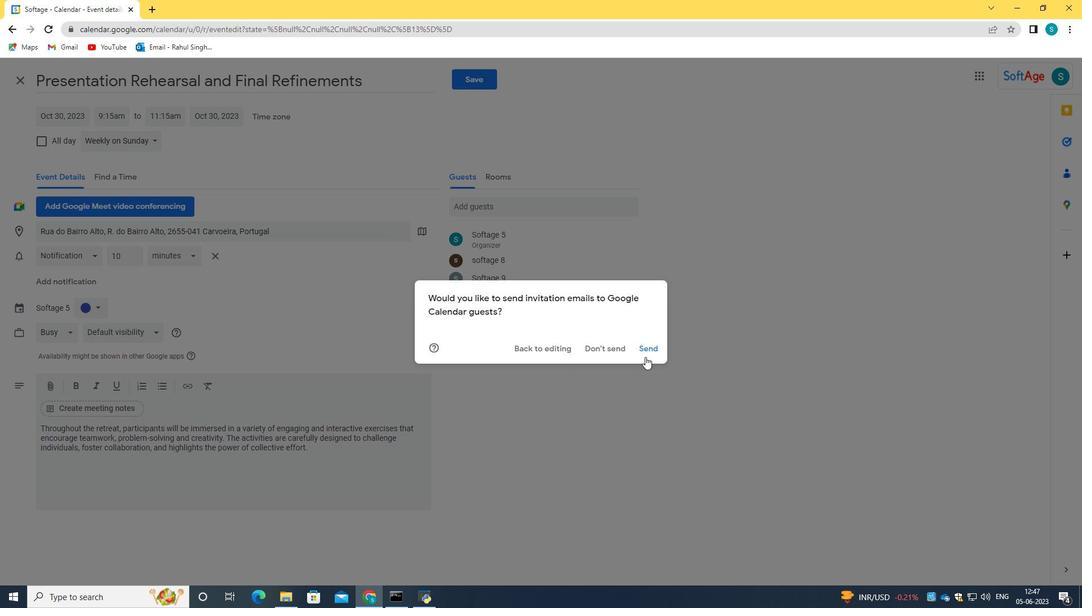 
Action: Mouse pressed left at (650, 349)
Screenshot: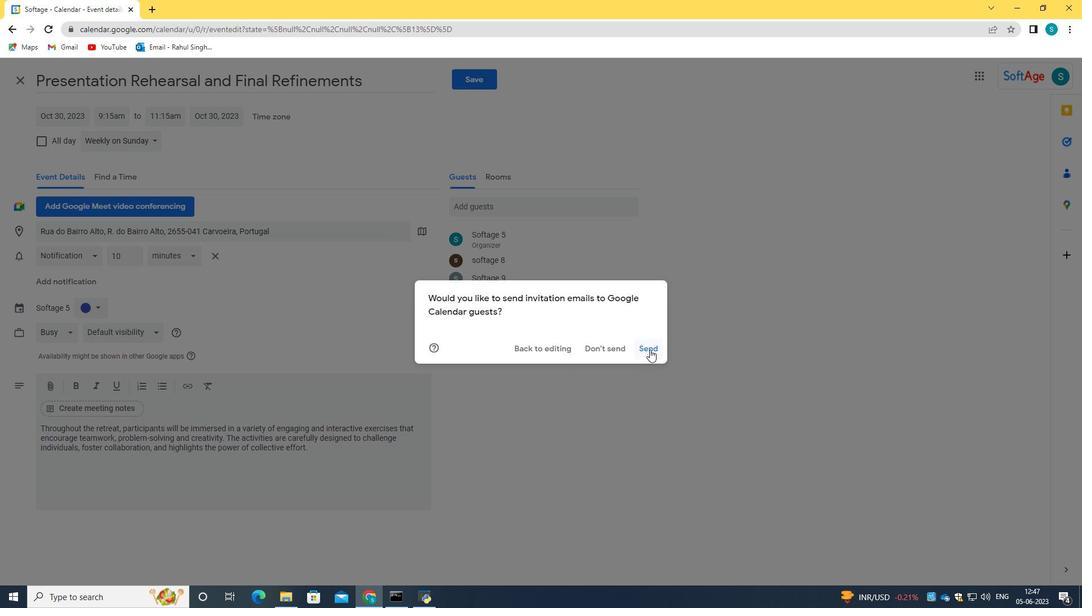
